 Task: Review and update the 'Prepare Budget Proposal' task in your task list.
Action: Mouse moved to (7, 164)
Screenshot: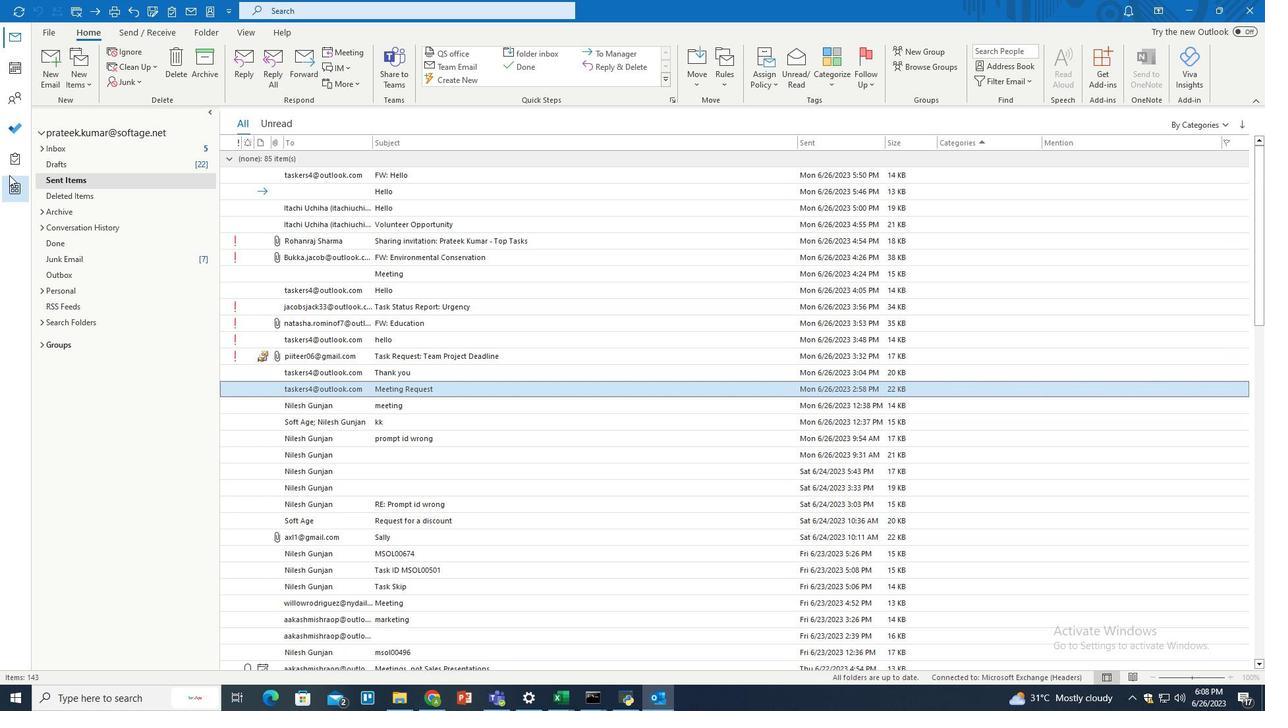 
Action: Mouse pressed left at (7, 164)
Screenshot: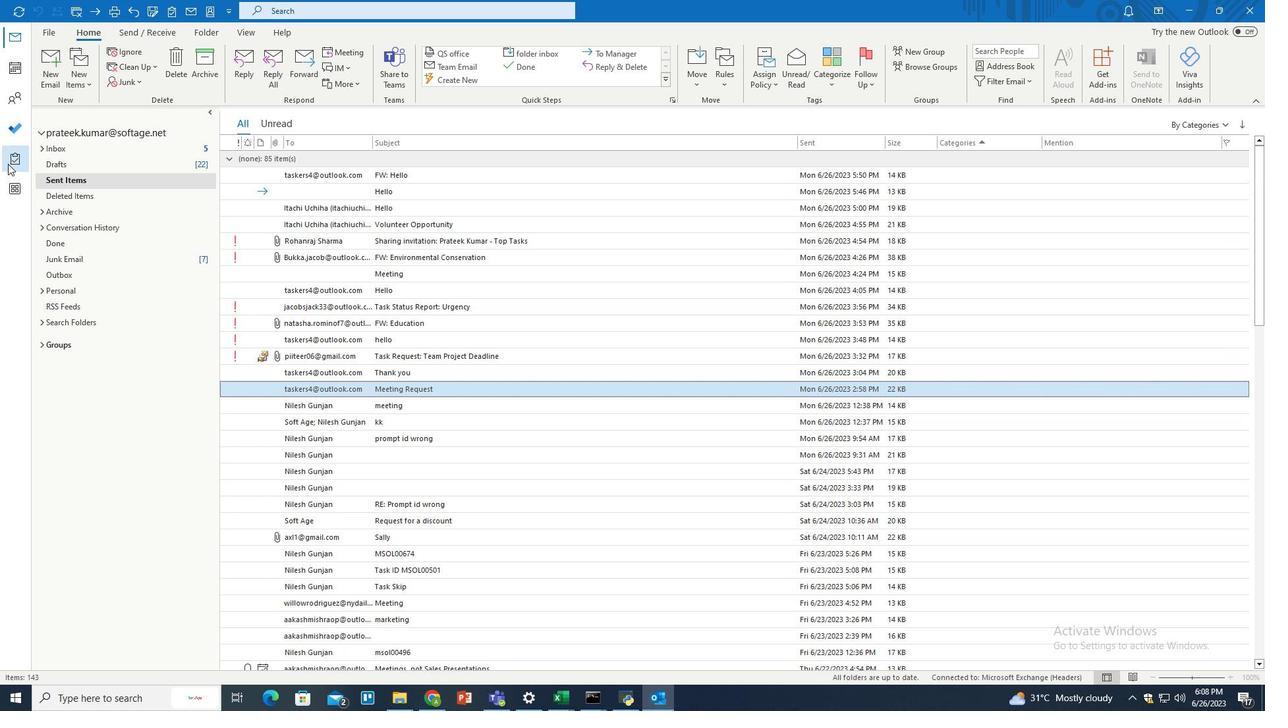 
Action: Mouse moved to (281, 281)
Screenshot: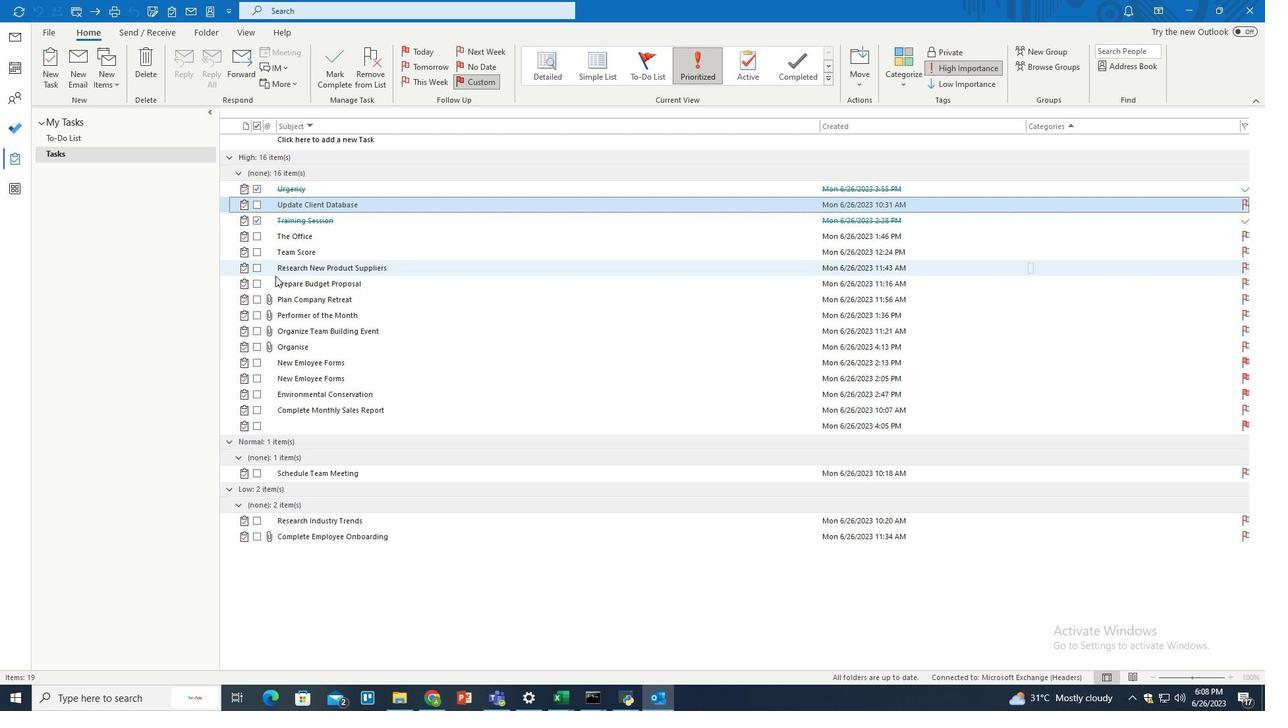 
Action: Mouse pressed right at (281, 281)
Screenshot: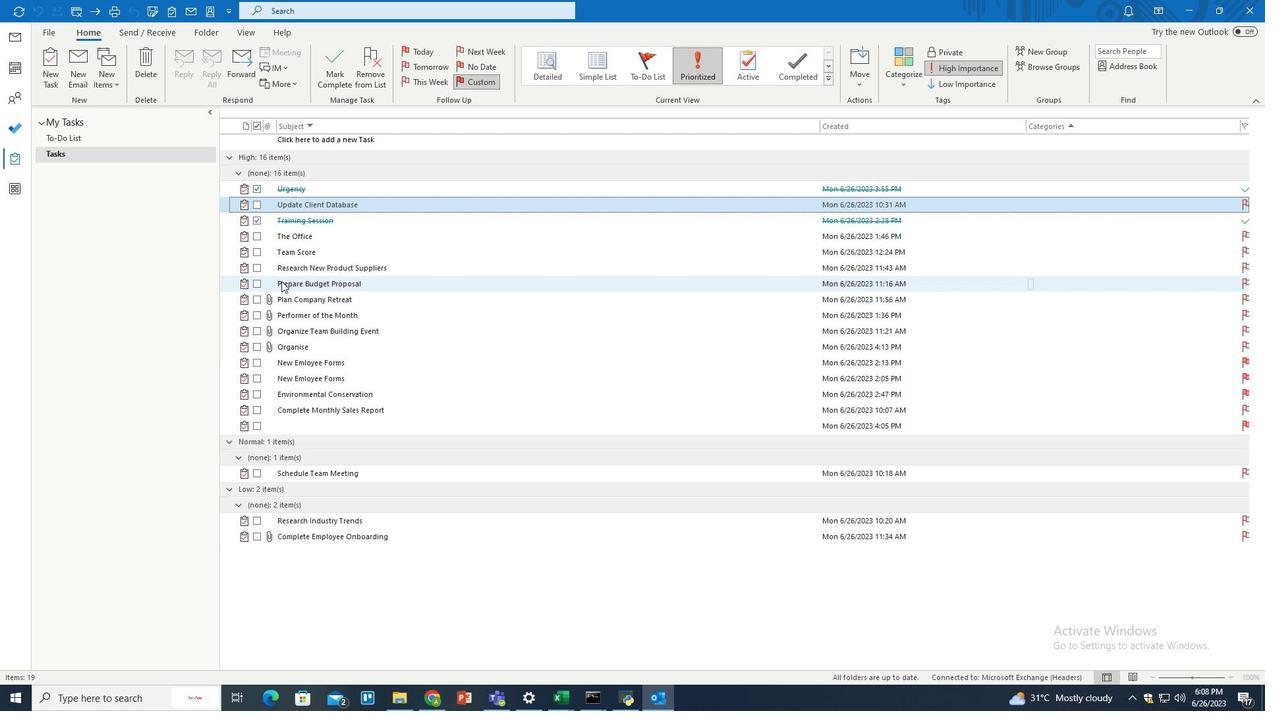 
Action: Mouse moved to (320, 422)
Screenshot: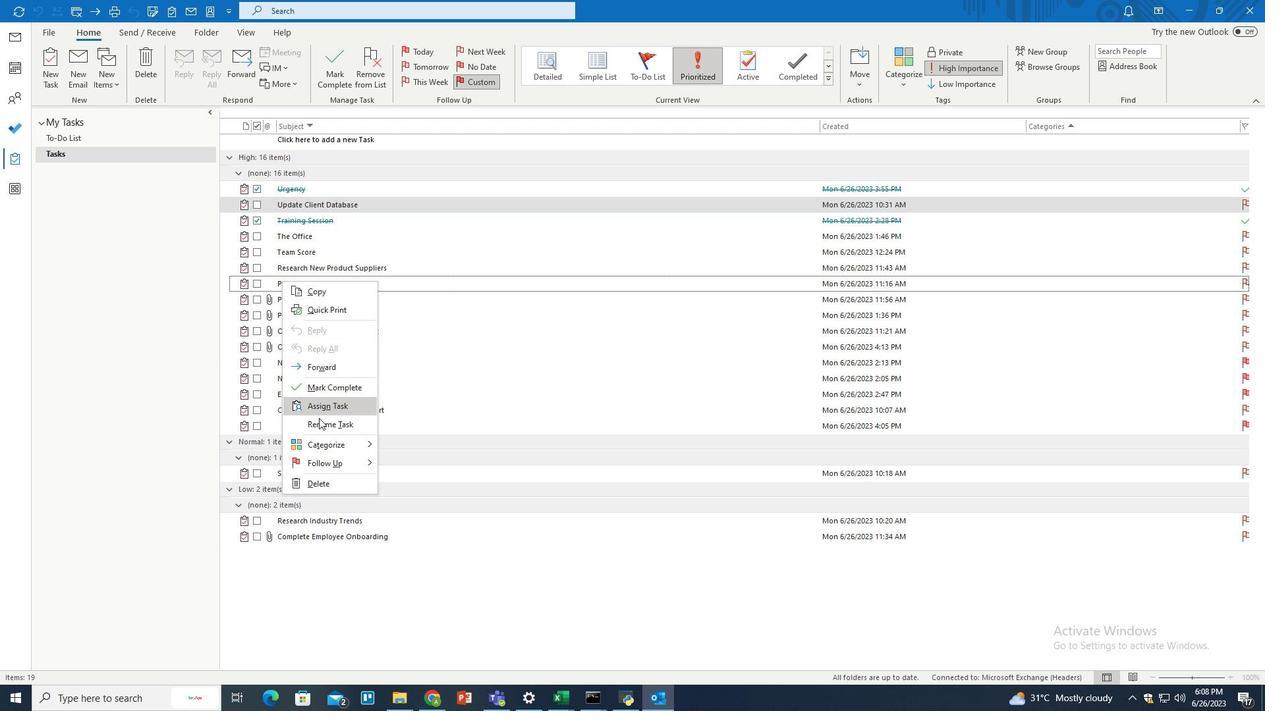 
Action: Mouse pressed left at (320, 422)
Screenshot: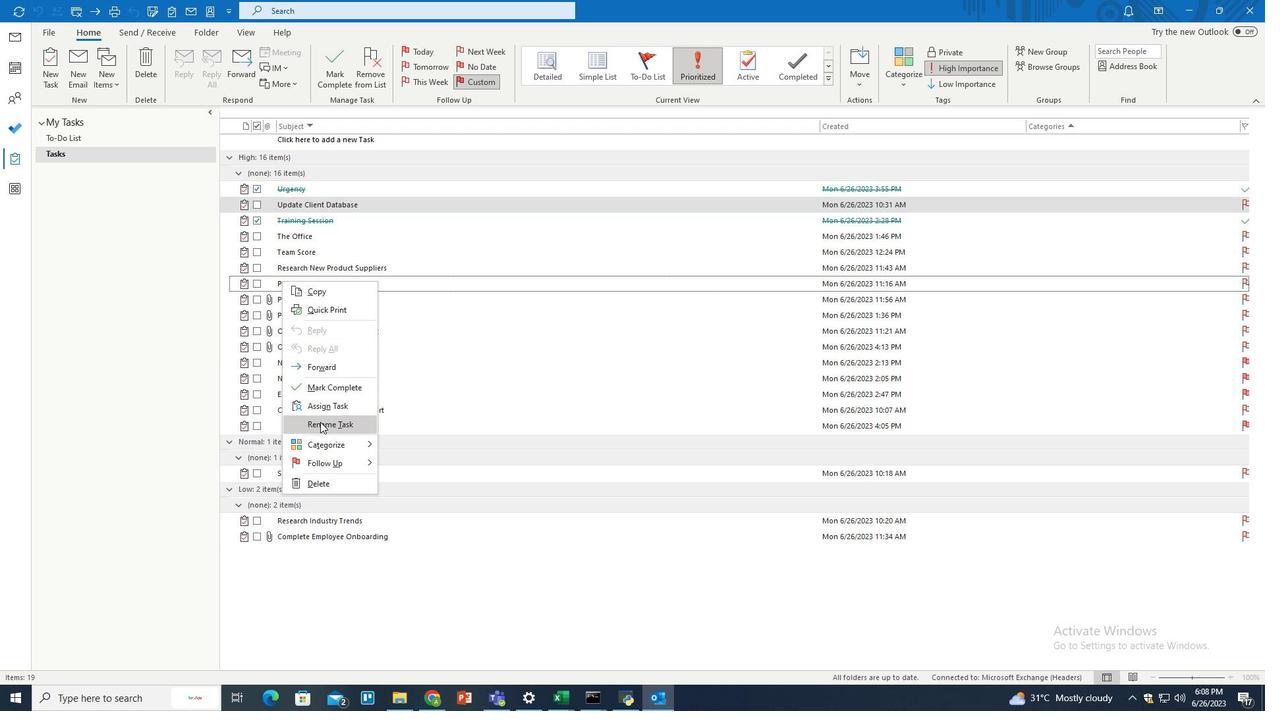
Action: Mouse moved to (376, 282)
Screenshot: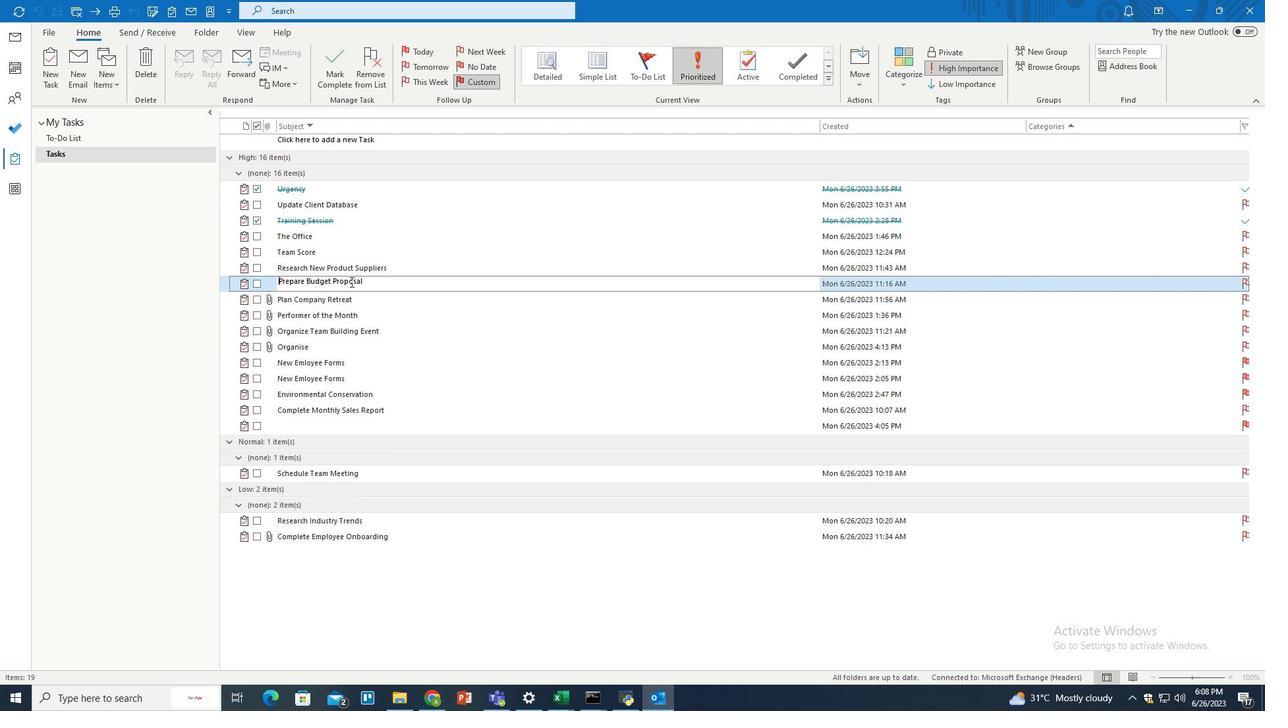 
Action: Mouse pressed left at (376, 282)
Screenshot: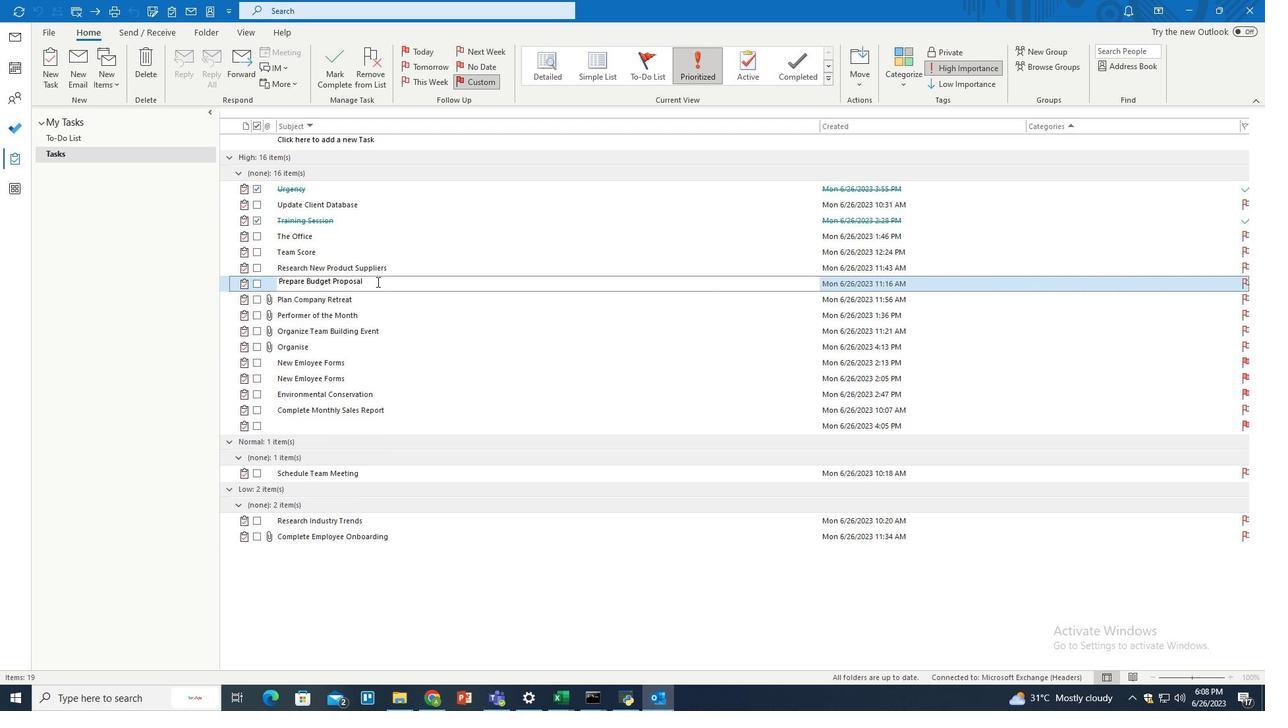 
Action: Mouse moved to (260, 280)
Screenshot: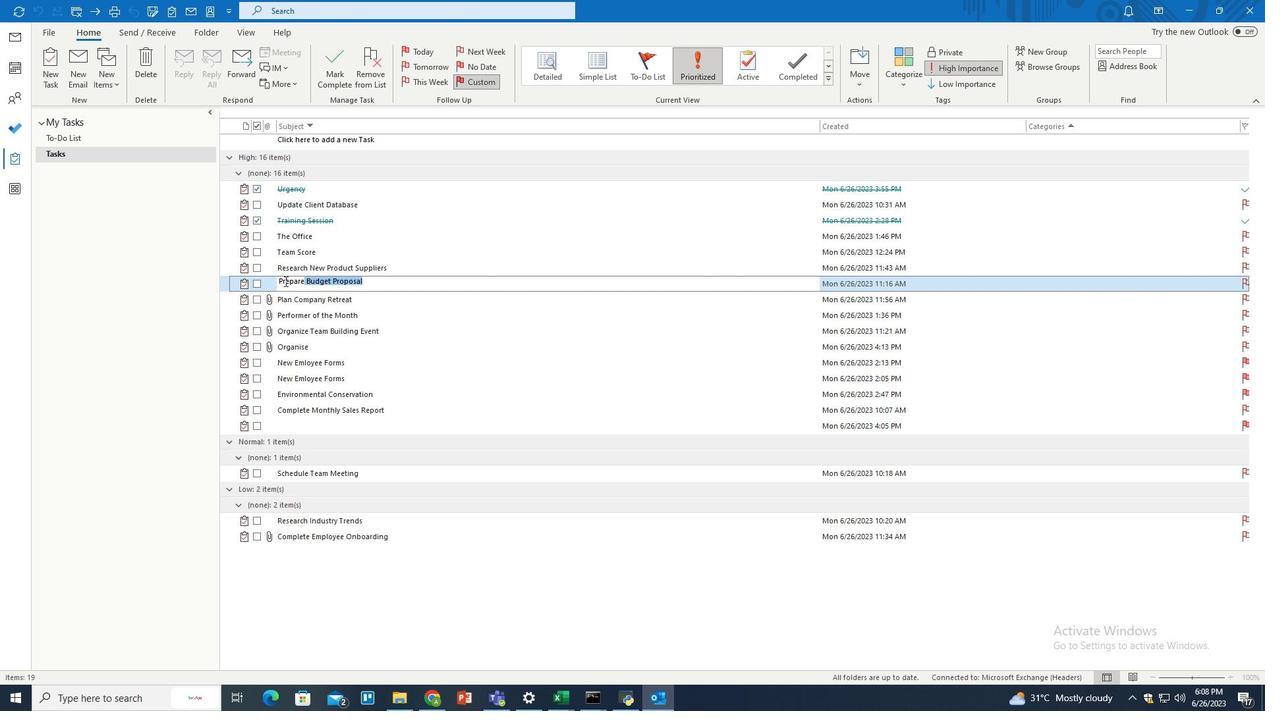 
Action: Key pressed <Key.shift>Budget<Key.space><Key.shift_r>Proposal<Key.enter>
Screenshot: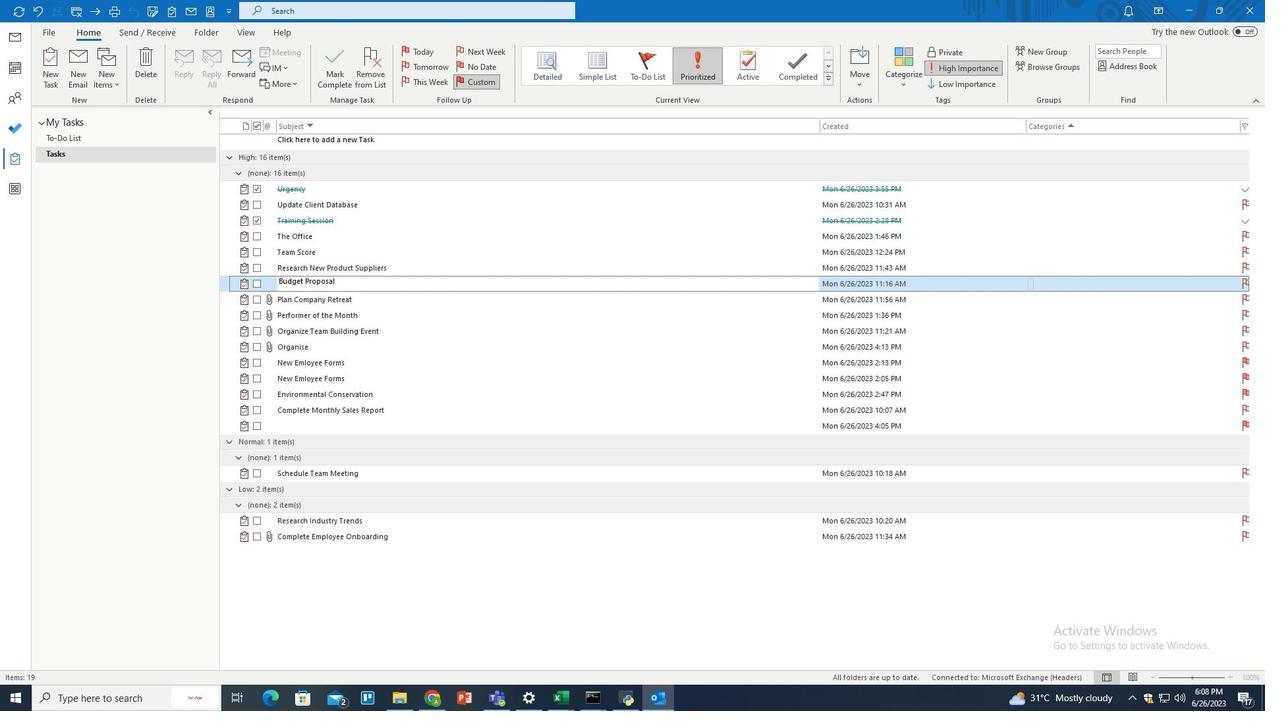 
